 Task: Create a task  Add support for voice commands to the mobile app , assign it to team member softage.6@softage.net in the project TransferLine and update the status of the task to  On Track  , set the priority of the task to High.
Action: Mouse moved to (53, 441)
Screenshot: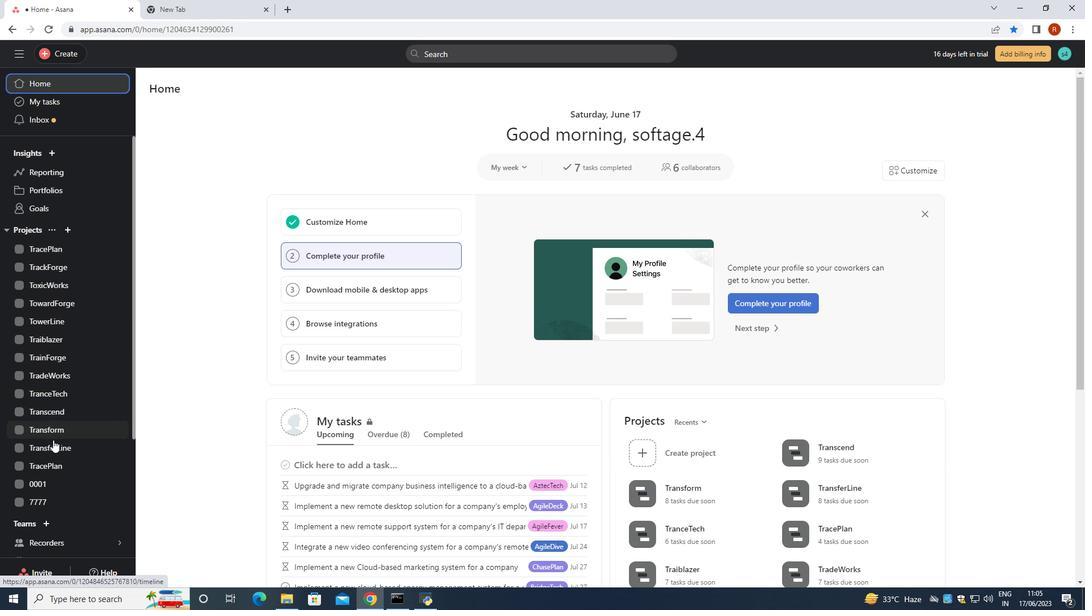 
Action: Mouse pressed left at (53, 441)
Screenshot: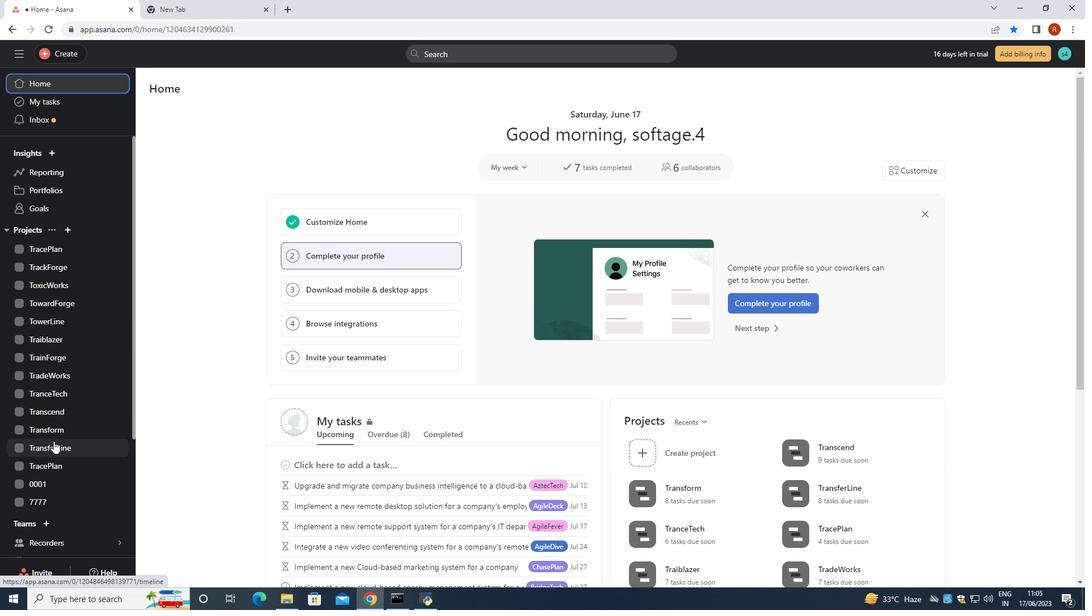 
Action: Mouse moved to (173, 139)
Screenshot: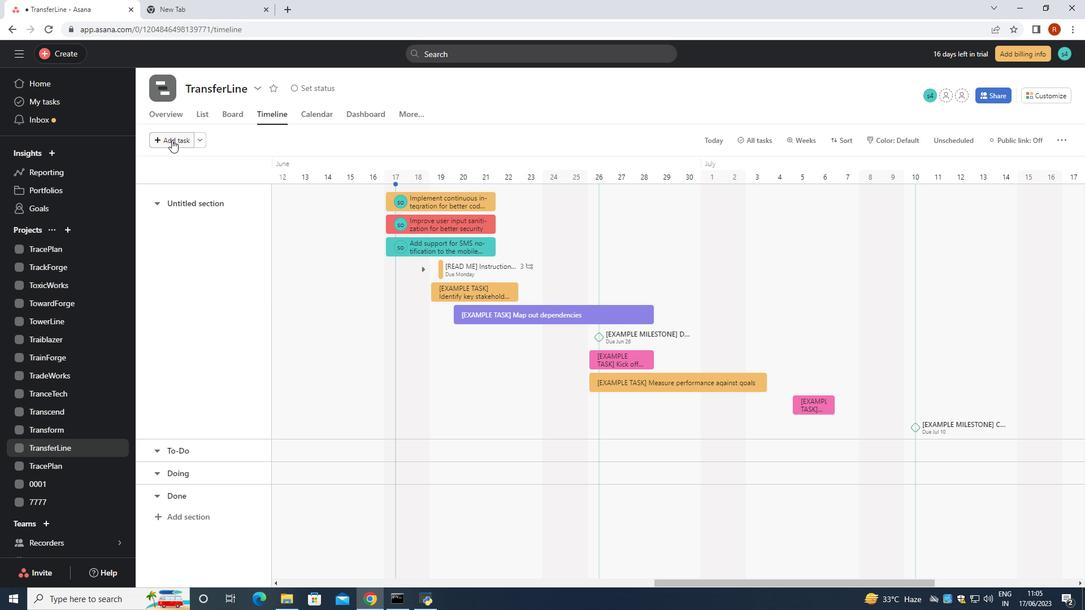 
Action: Mouse pressed left at (173, 139)
Screenshot: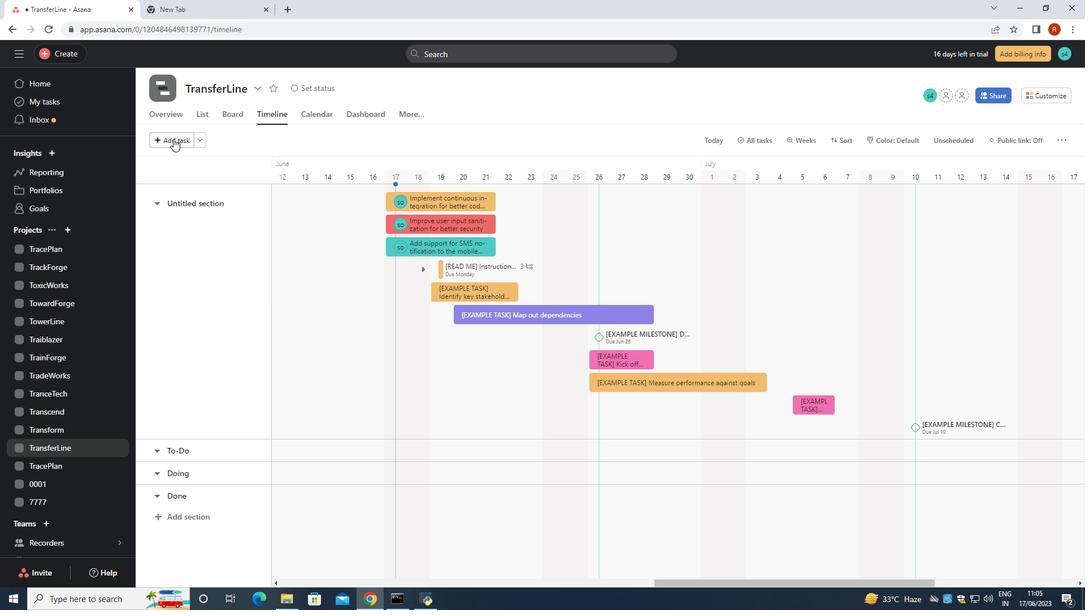 
Action: Mouse moved to (163, 130)
Screenshot: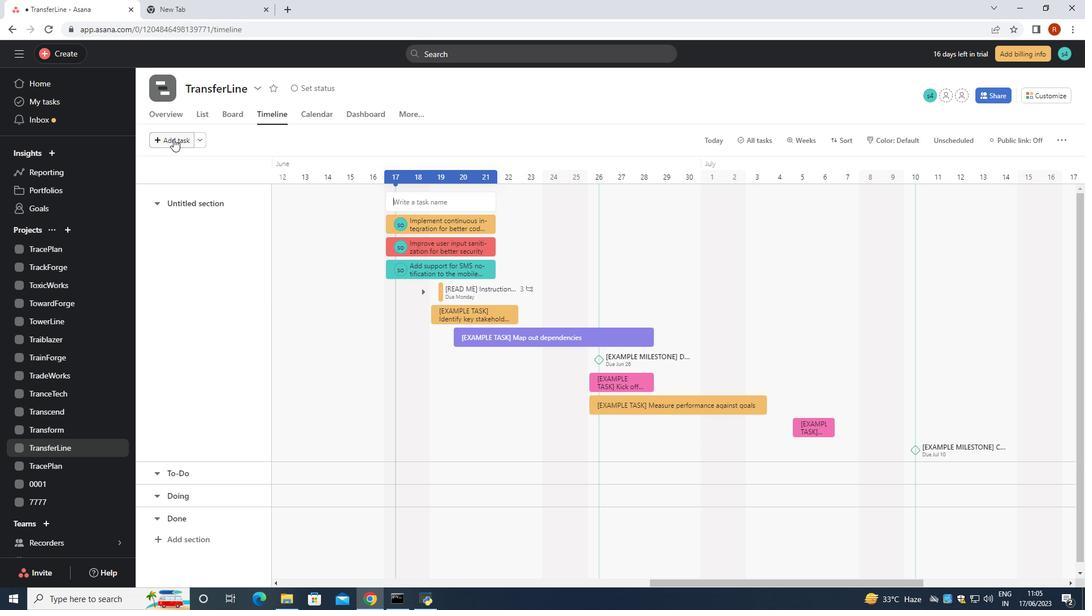 
Action: Key pressed <Key.shift>Add<Key.space>support<Key.space>for<Key.space>voice<Key.space>commands<Key.space>to<Key.space>the<Key.space>mobile<Key.space>app
Screenshot: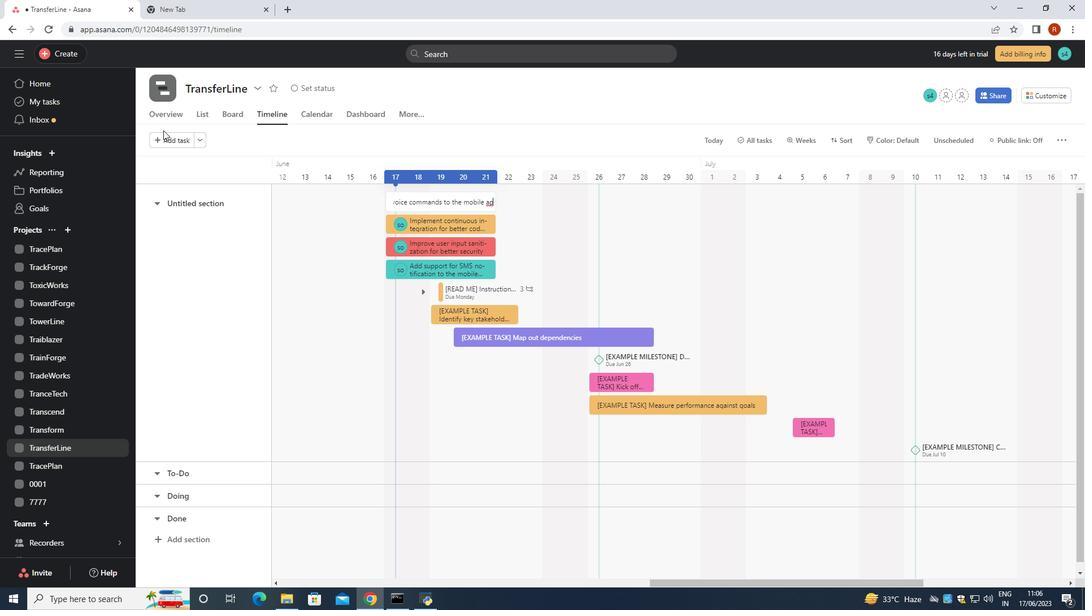 
Action: Mouse moved to (157, 130)
Screenshot: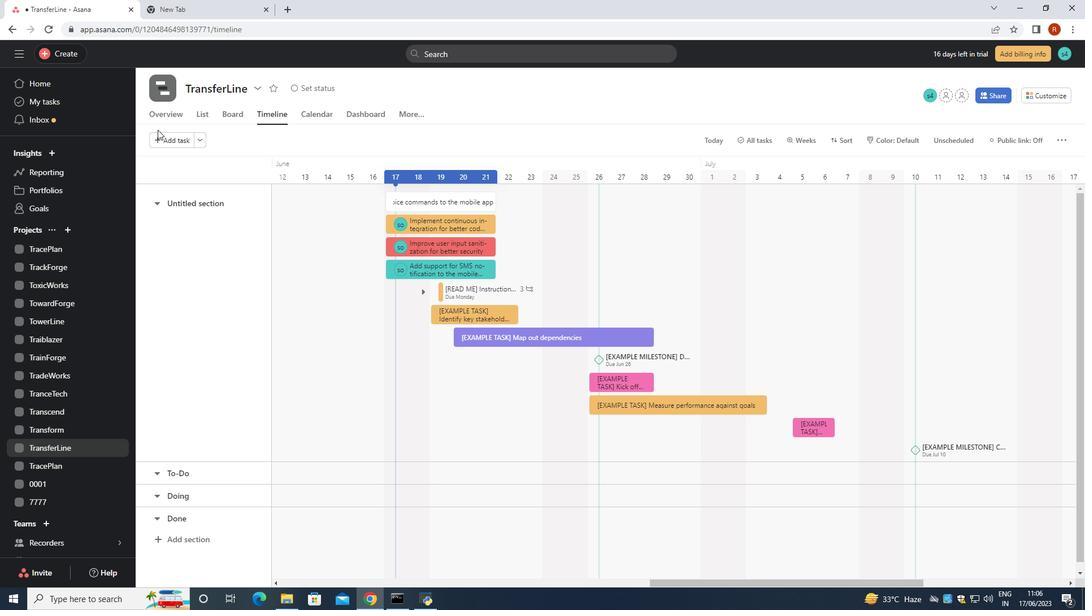 
Action: Key pressed <Key.enter>
Screenshot: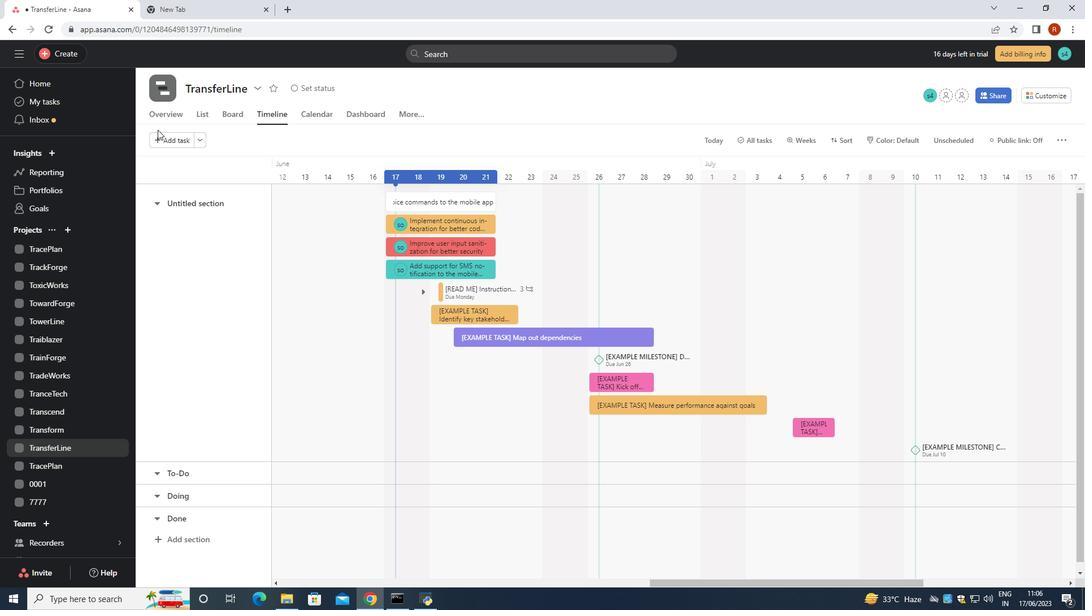 
Action: Mouse moved to (431, 197)
Screenshot: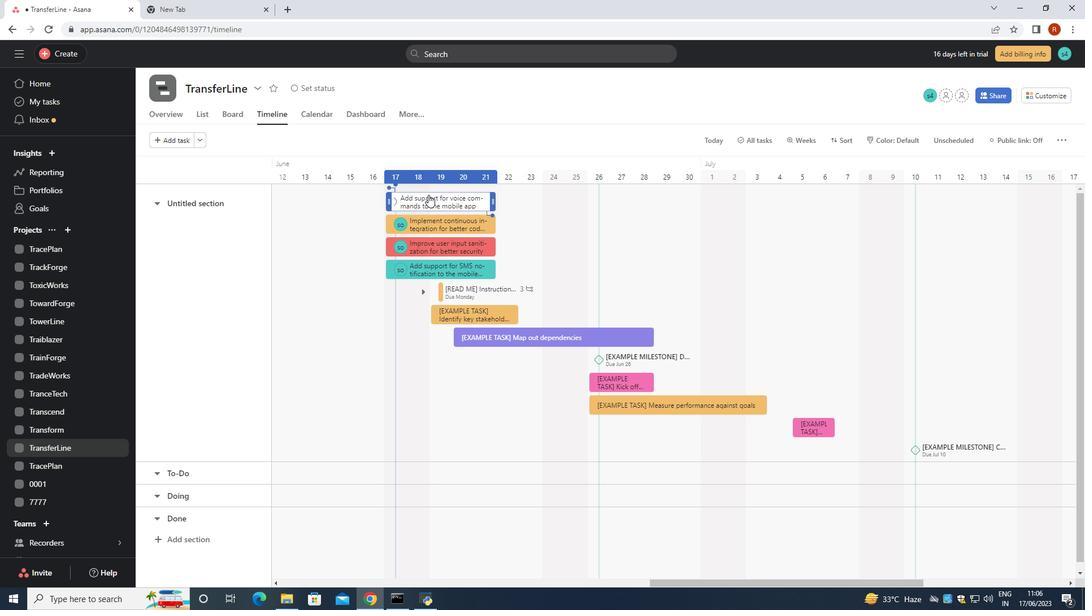 
Action: Mouse pressed left at (431, 197)
Screenshot: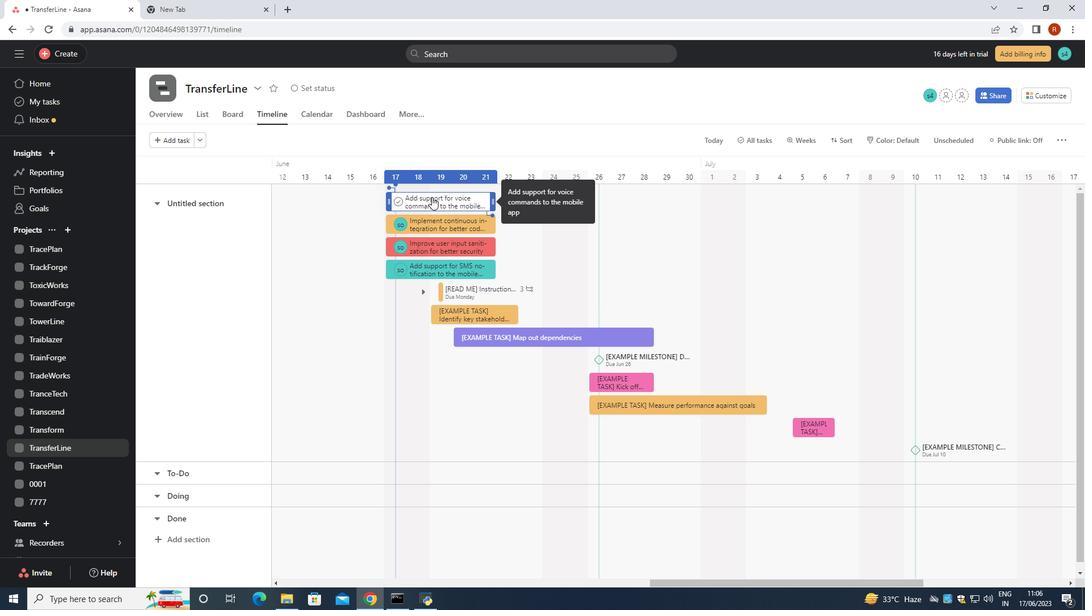 
Action: Mouse moved to (789, 200)
Screenshot: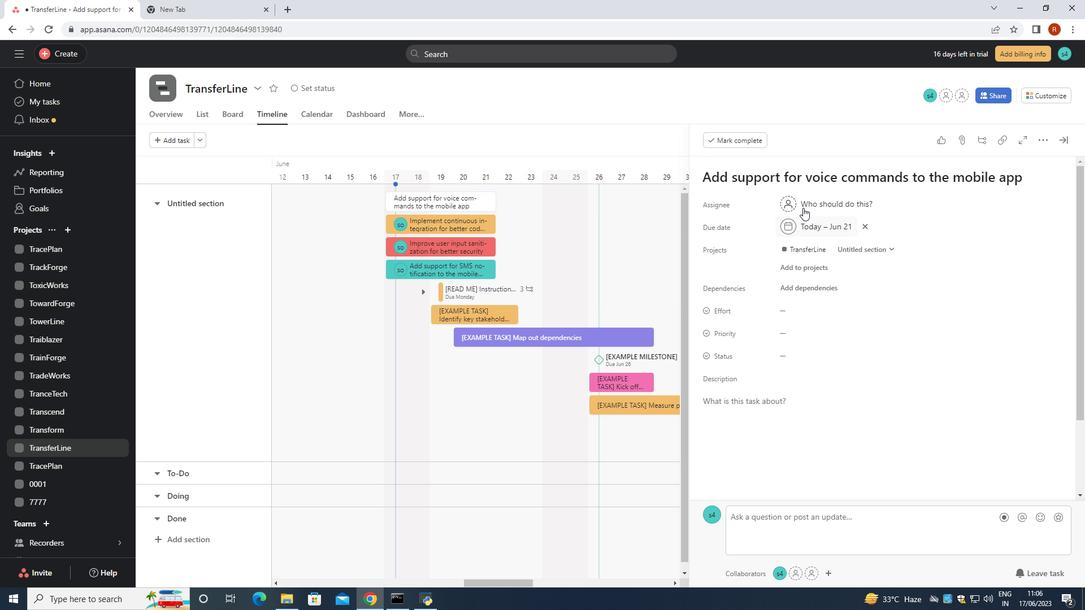 
Action: Mouse pressed left at (789, 200)
Screenshot: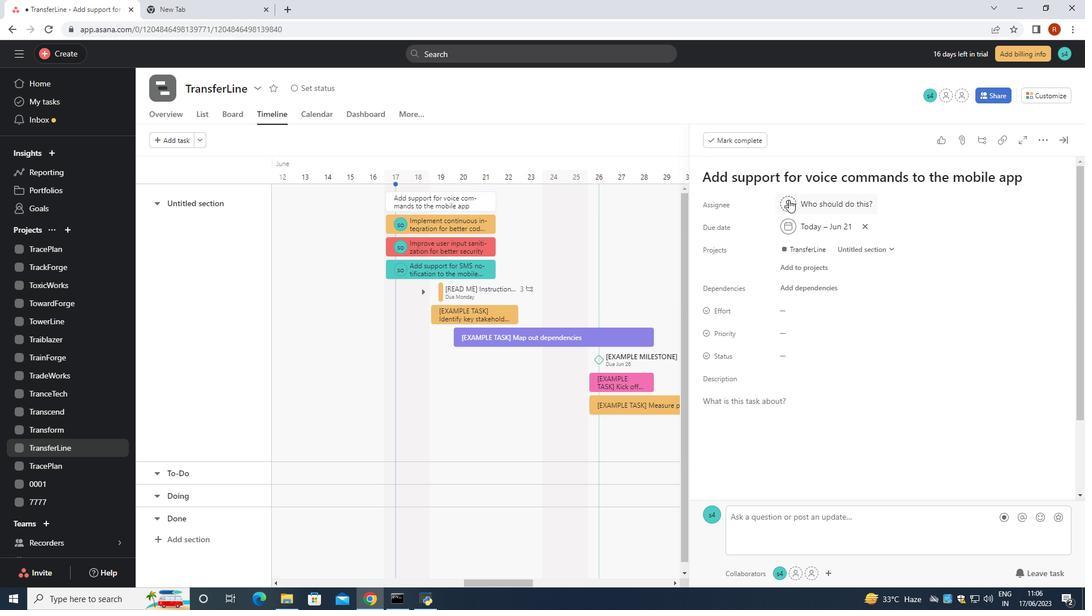 
Action: Mouse moved to (702, 137)
Screenshot: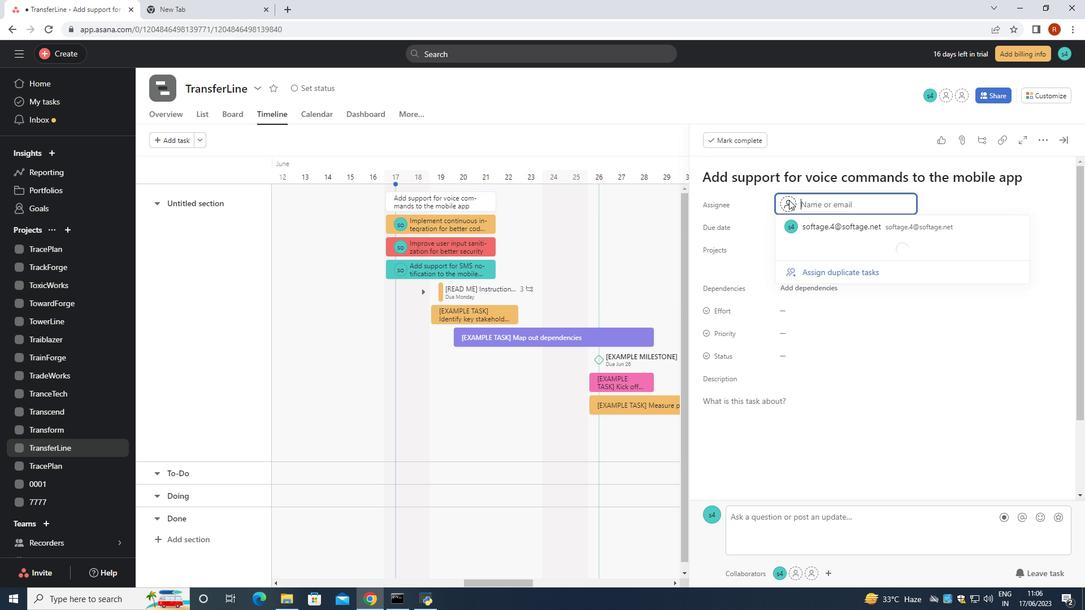 
Action: Key pressed softage.6<Key.shift>@softage.net
Screenshot: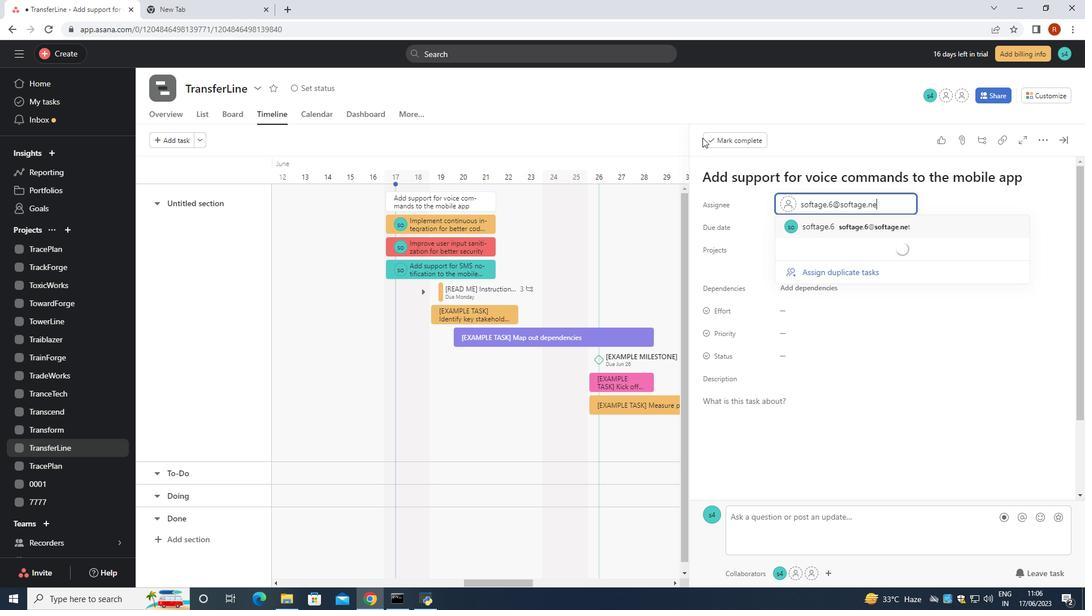 
Action: Mouse moved to (836, 225)
Screenshot: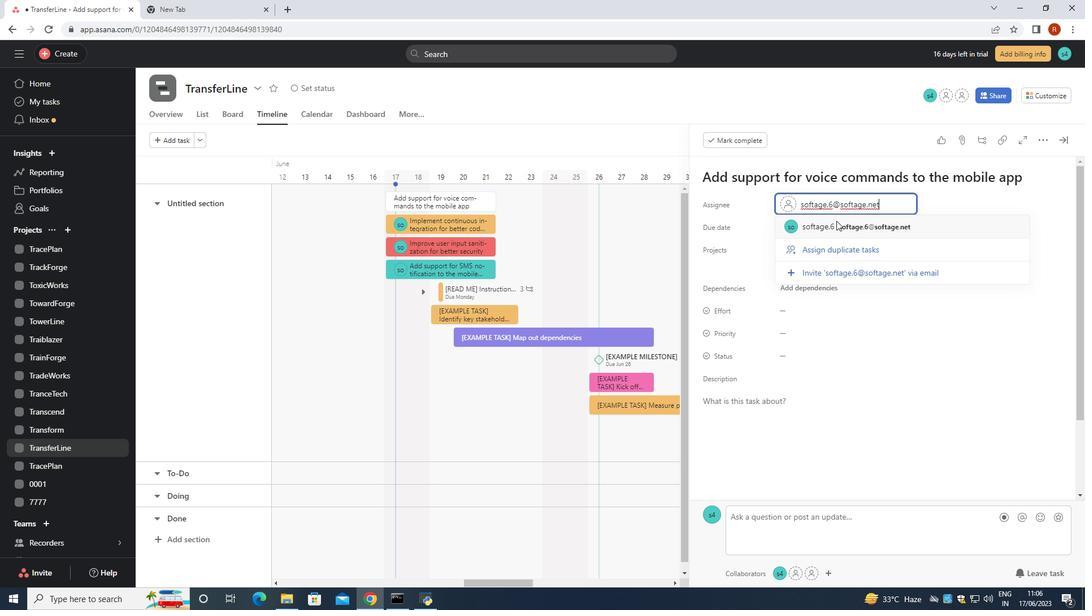 
Action: Mouse pressed left at (836, 225)
Screenshot: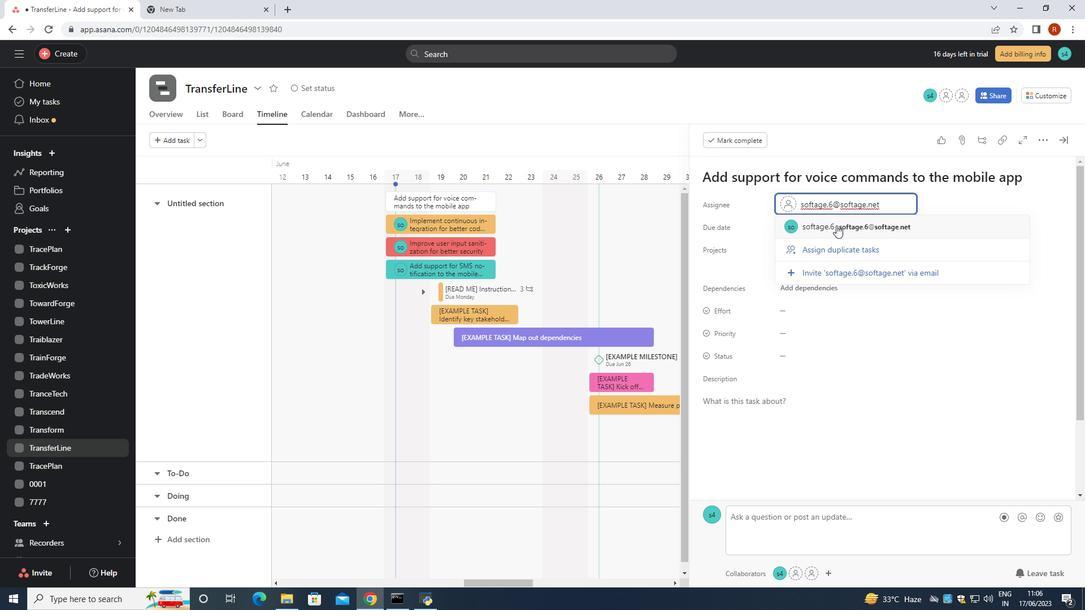 
Action: Mouse moved to (795, 358)
Screenshot: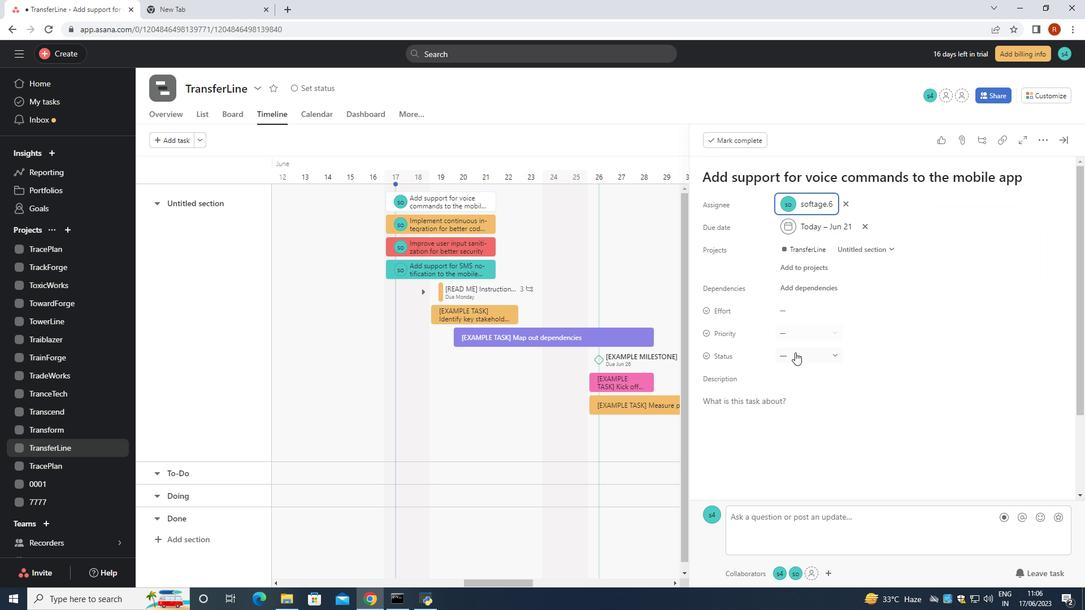 
Action: Mouse pressed left at (795, 358)
Screenshot: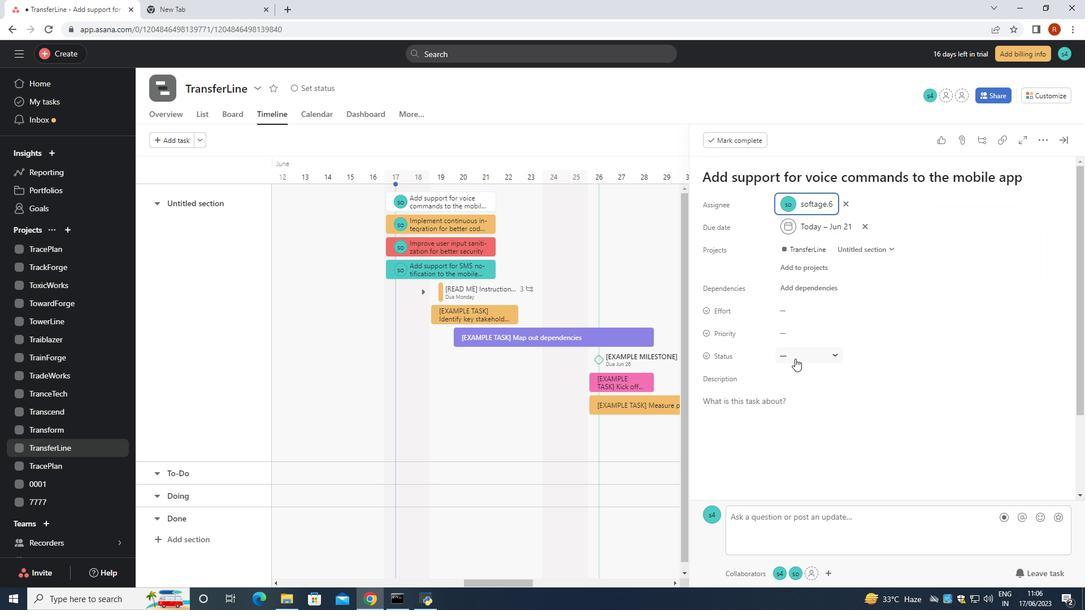 
Action: Mouse moved to (819, 397)
Screenshot: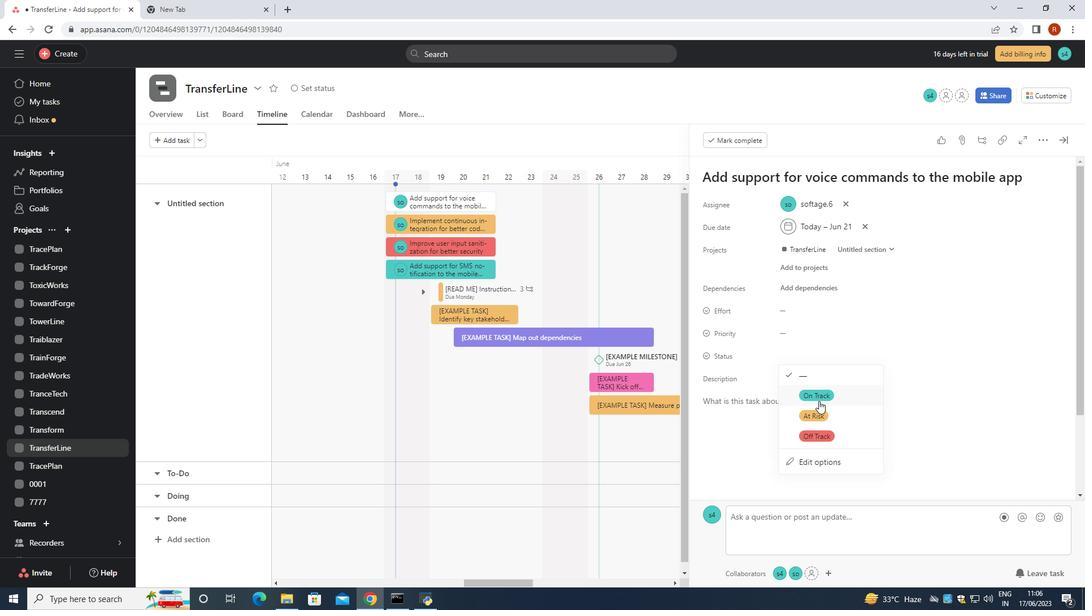 
Action: Mouse pressed left at (819, 397)
Screenshot: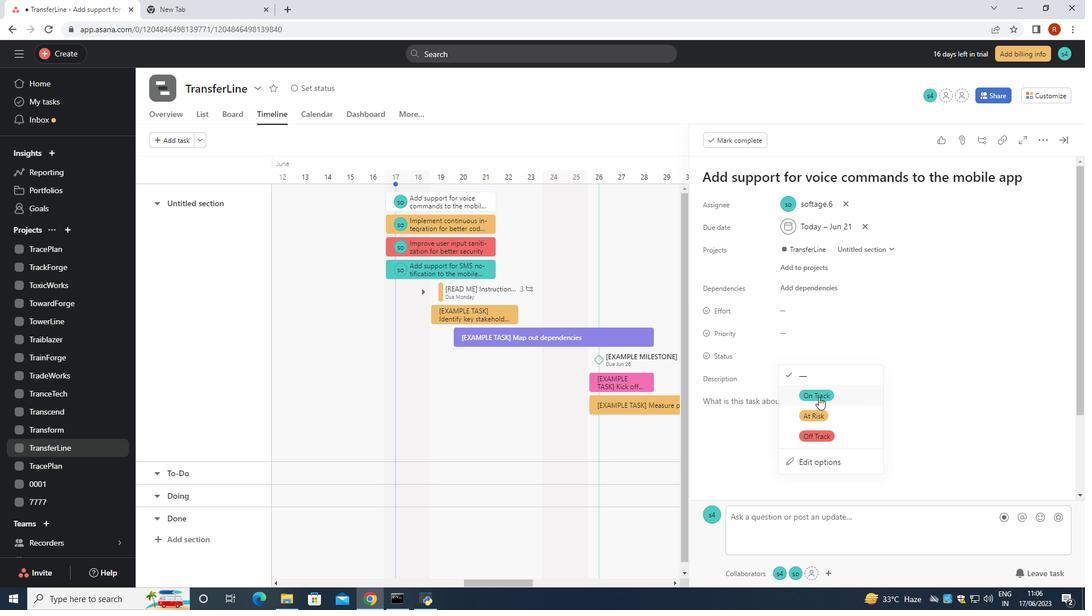 
Action: Mouse moved to (807, 331)
Screenshot: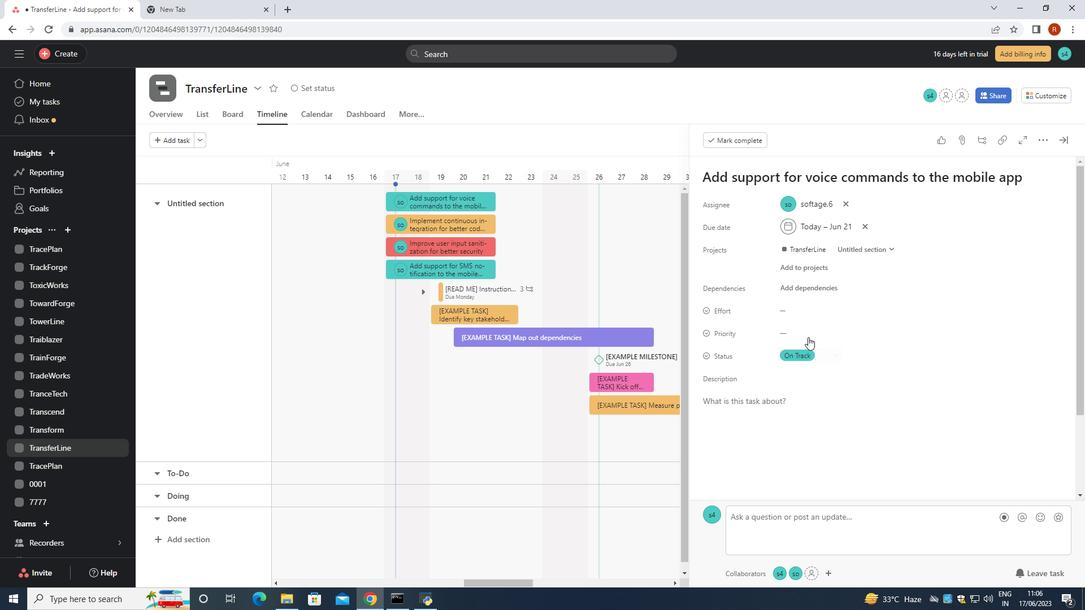 
Action: Mouse pressed left at (807, 331)
Screenshot: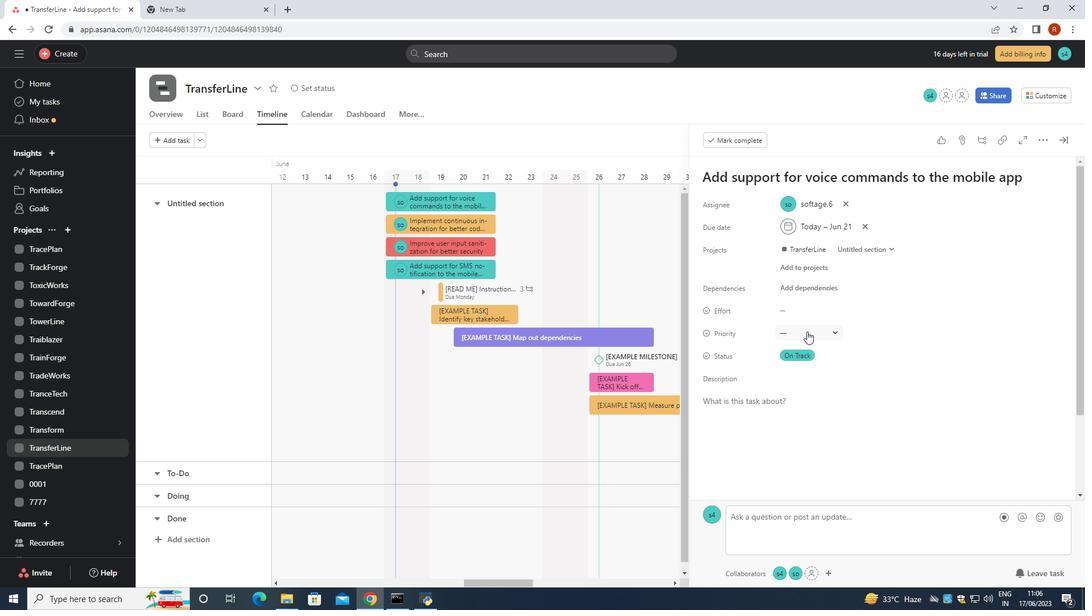 
Action: Mouse moved to (811, 374)
Screenshot: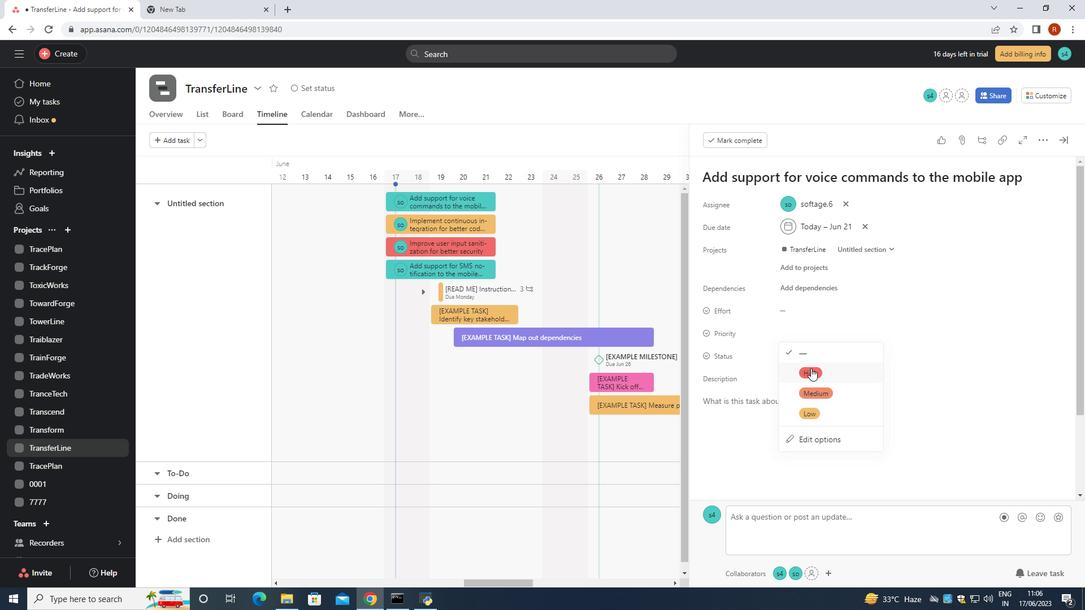 
Action: Mouse pressed left at (811, 374)
Screenshot: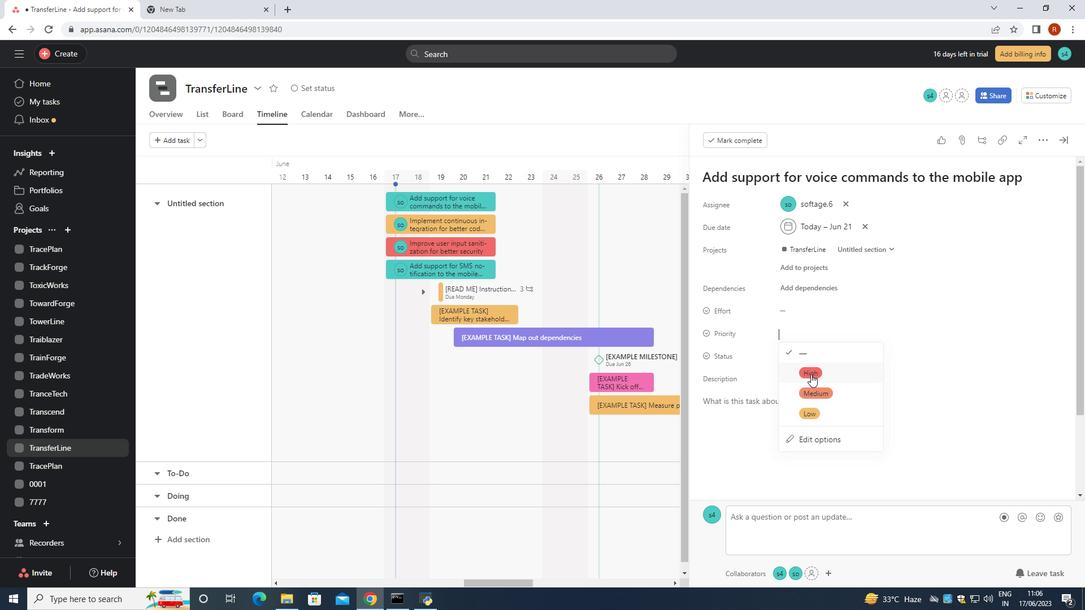 
Action: Mouse moved to (812, 374)
Screenshot: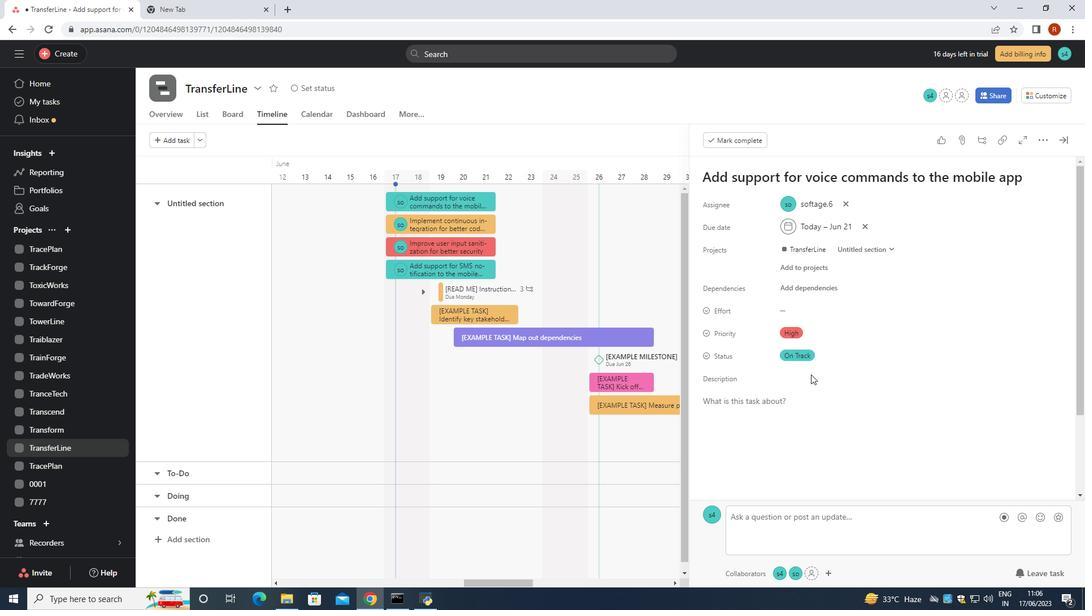 
